Task: Create New Employee with Employee Name: Gabriella Robinson, Address Line1: 58 Hanover Street, Address Line2: Danbury, Address Line3:  CT 06810, Cell Number: 813-237-6823
Action: Mouse pressed left at (161, 30)
Screenshot: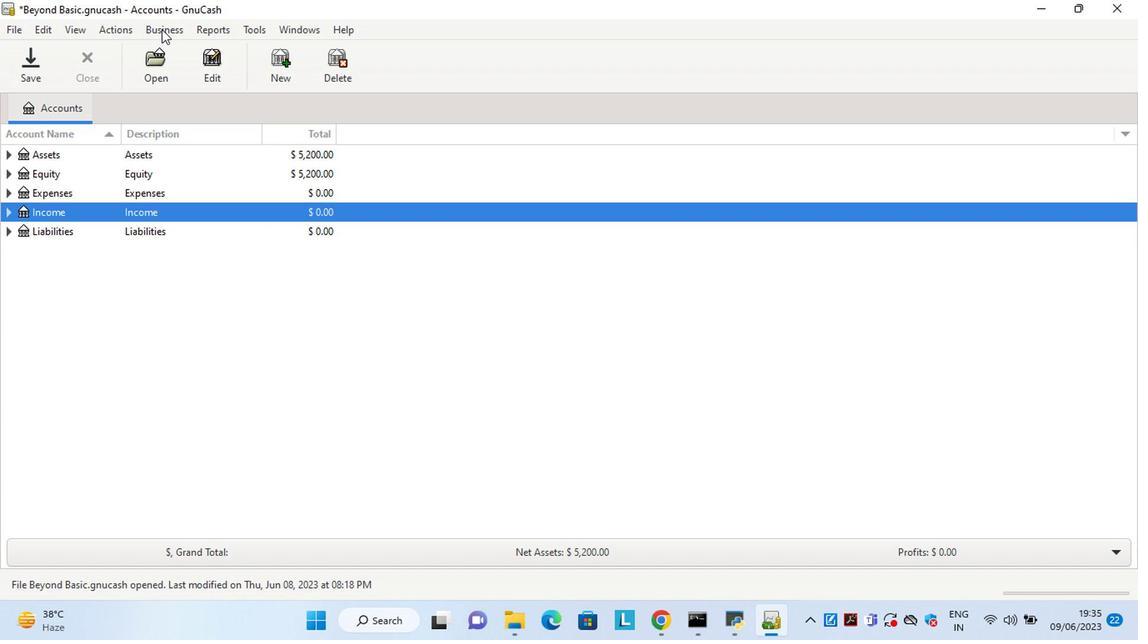 
Action: Mouse moved to (364, 119)
Screenshot: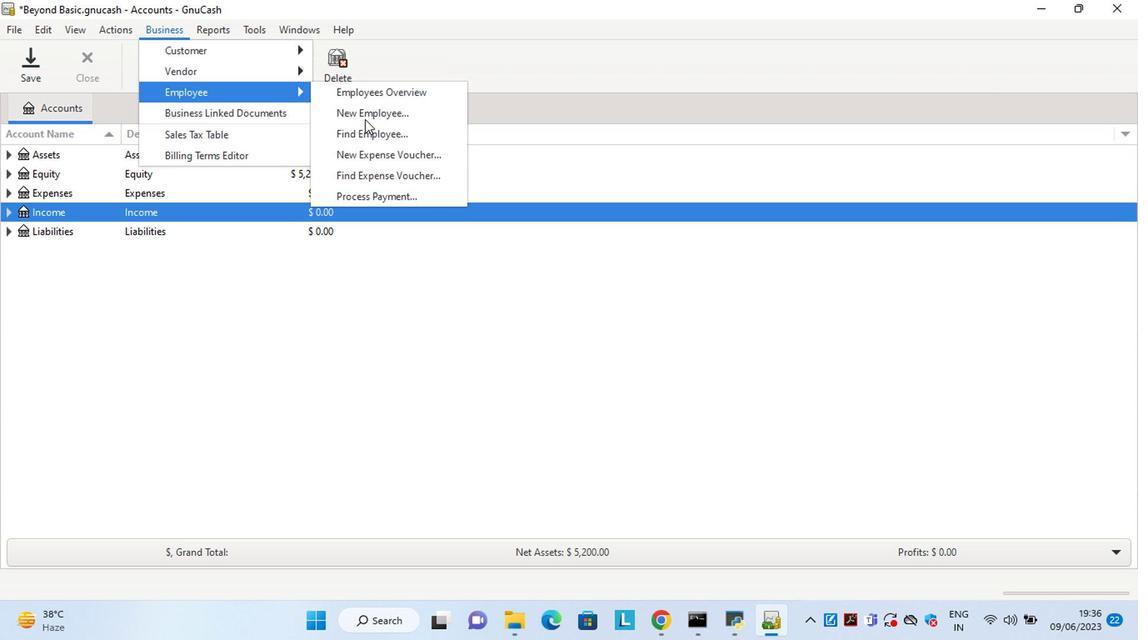 
Action: Mouse pressed left at (364, 119)
Screenshot: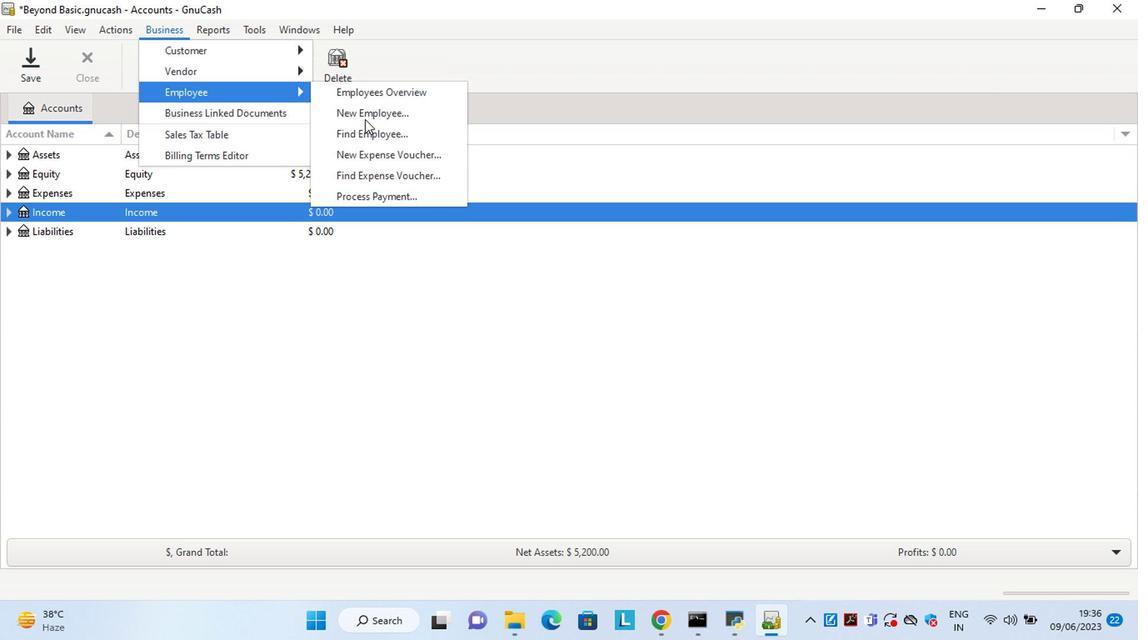 
Action: Mouse moved to (553, 255)
Screenshot: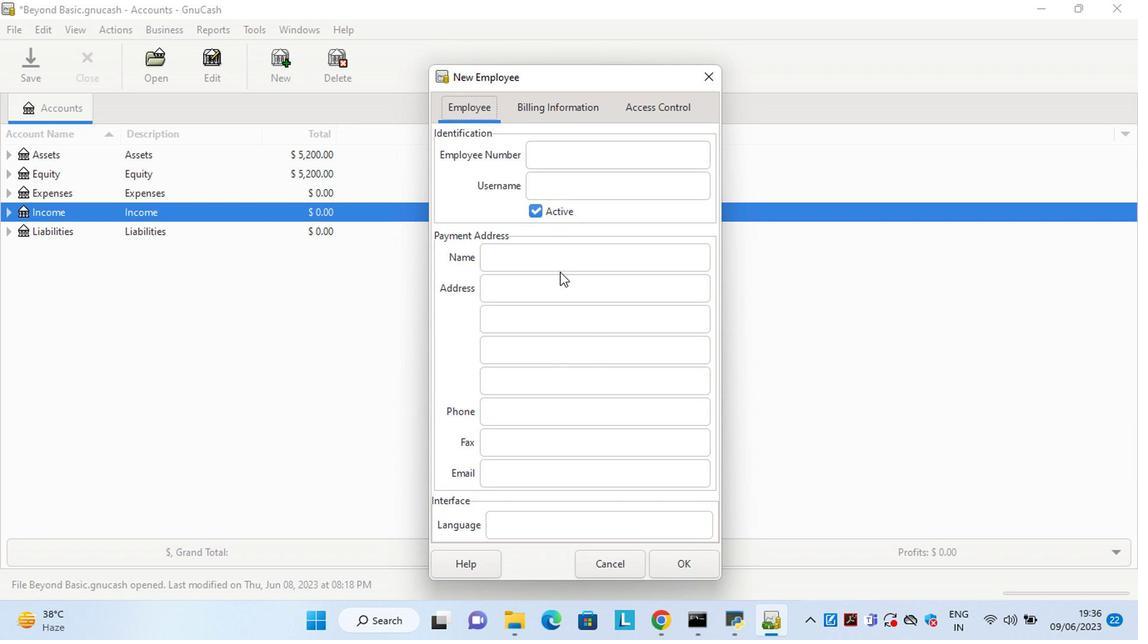 
Action: Mouse pressed left at (553, 255)
Screenshot: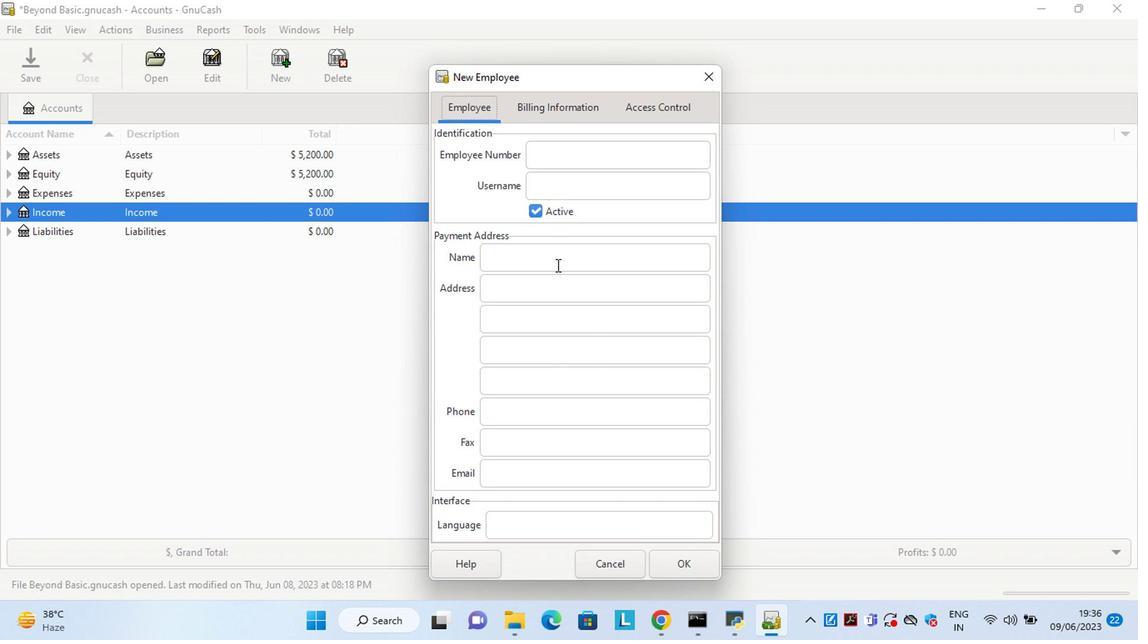 
Action: Key pressed <Key.shift>Gabre<Key.backspace>iella<Key.space><Key.shift>Robinson<Key.tab>58<Key.space><Key.shift>Hanover<Key.space><Key.shift>Street<Key.tab><Key.shift>Danbury<Key.tab><Key.shift>CT<Key.space>06810<Key.tab><Key.tab>813-237-6823
Screenshot: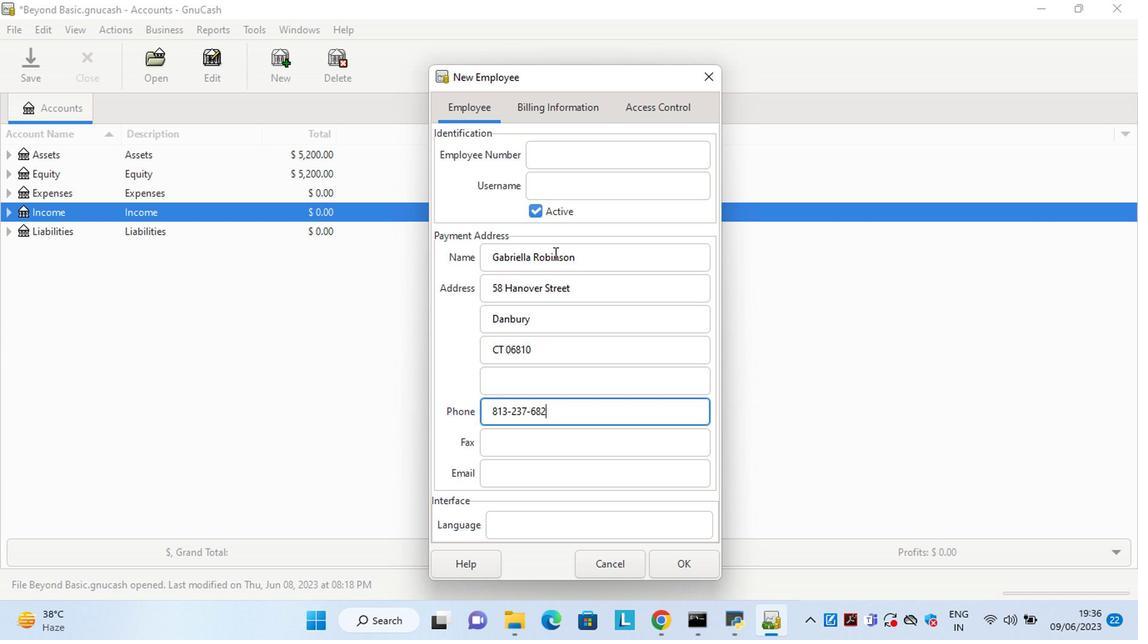 
Action: Mouse moved to (679, 562)
Screenshot: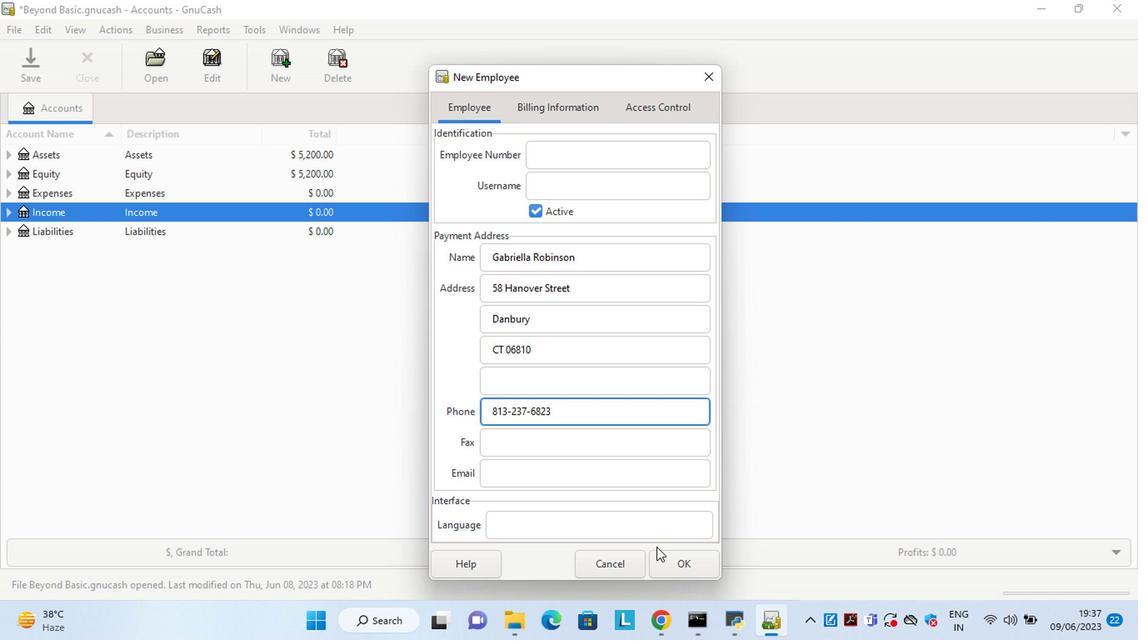 
Action: Mouse pressed left at (679, 562)
Screenshot: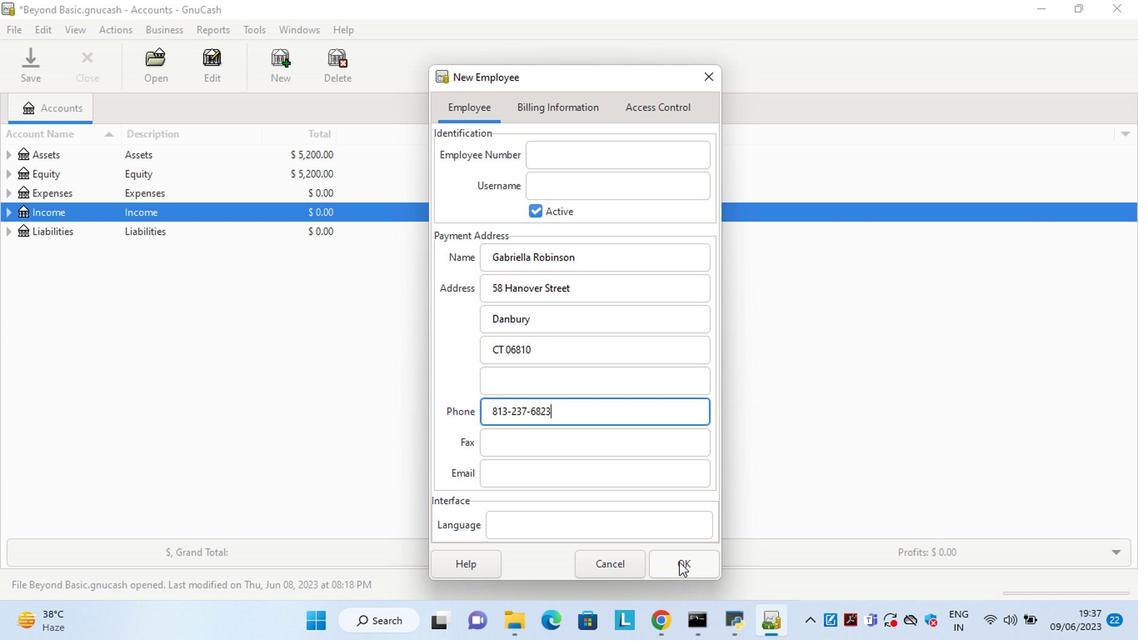 
